 Task: Generate a Rain sound effect using Audacity's tools.
Action: Mouse moved to (137, 21)
Screenshot: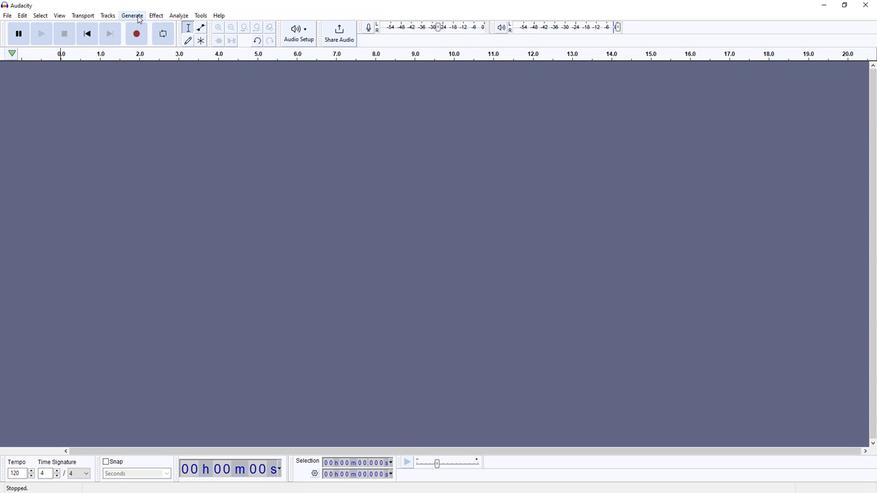 
Action: Mouse pressed left at (137, 21)
Screenshot: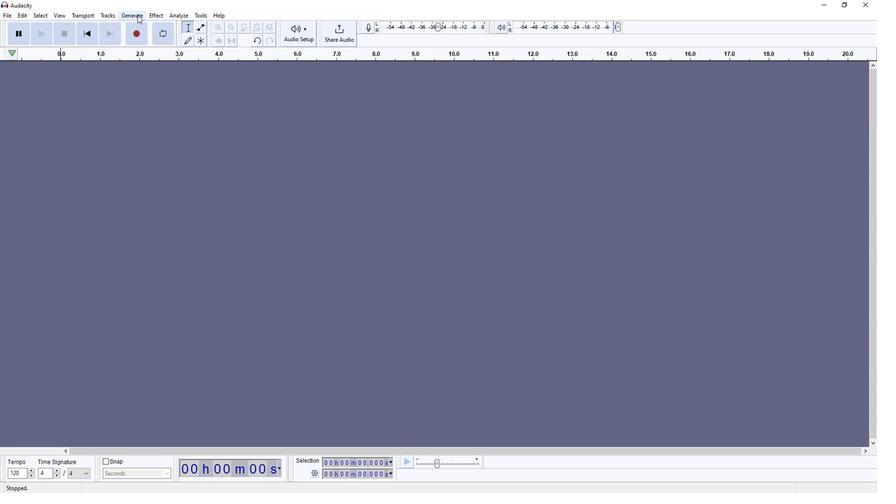 
Action: Mouse moved to (150, 62)
Screenshot: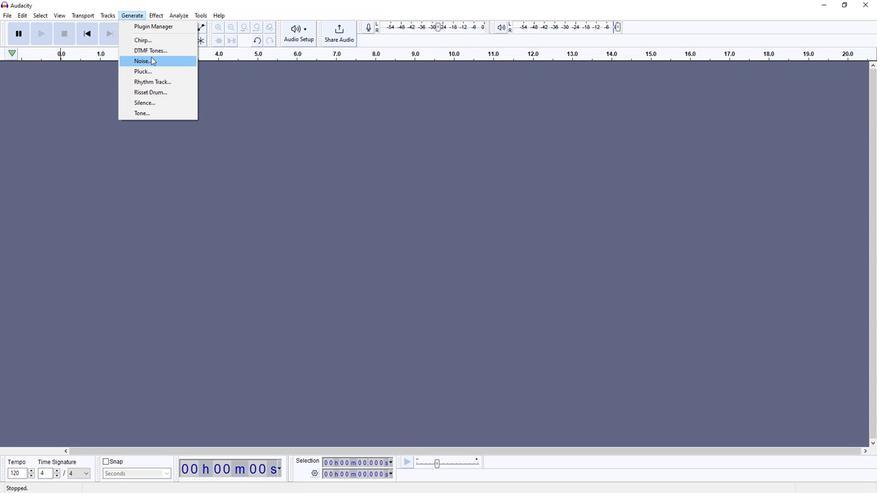 
Action: Mouse pressed left at (150, 62)
Screenshot: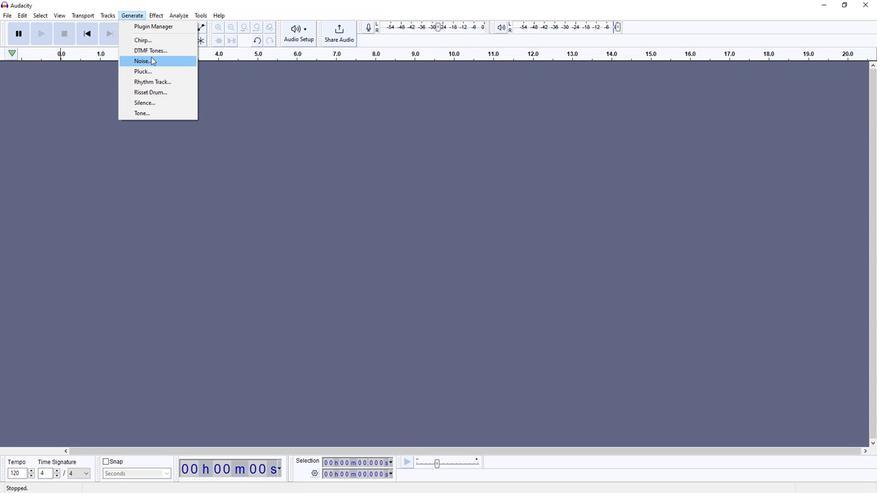 
Action: Mouse moved to (438, 243)
Screenshot: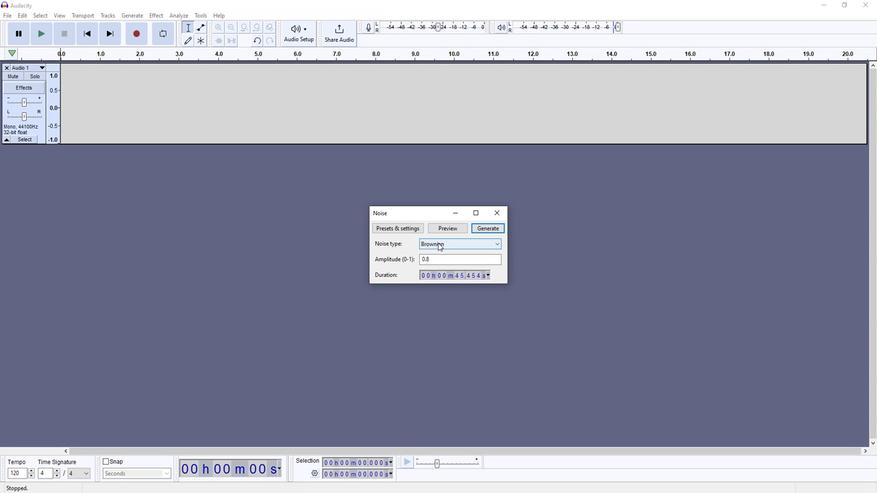 
Action: Mouse pressed left at (438, 243)
Screenshot: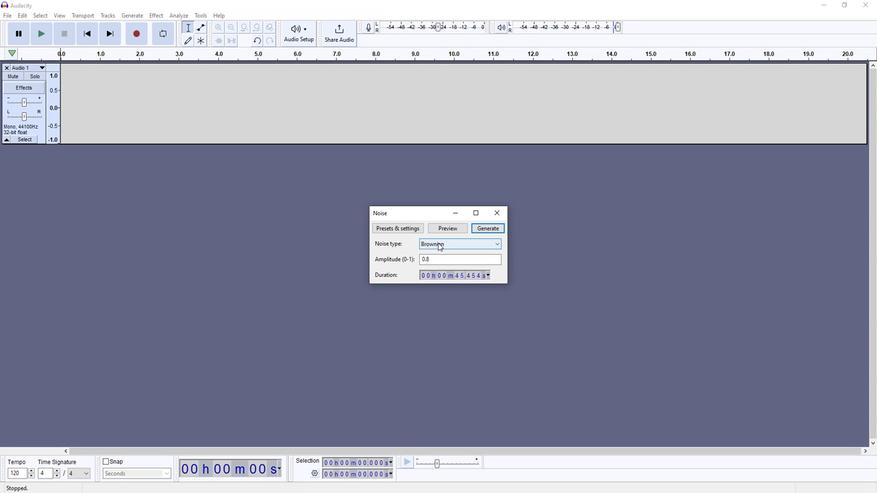 
Action: Mouse moved to (429, 268)
Screenshot: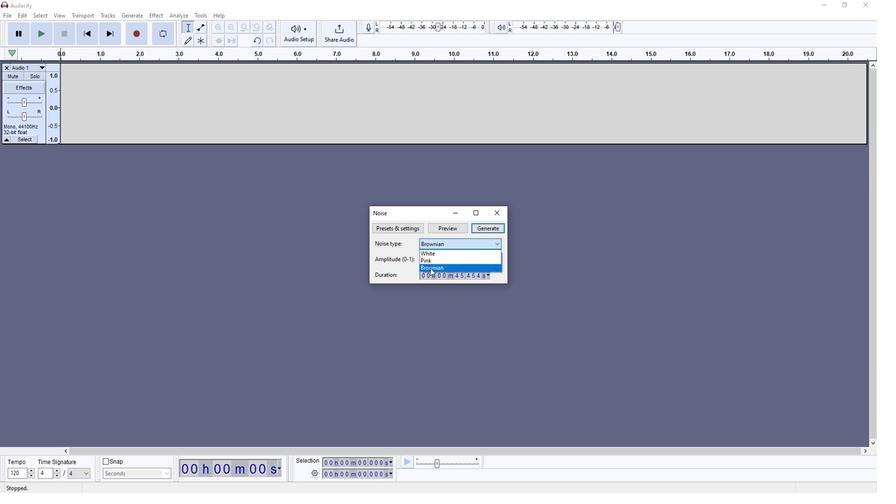 
Action: Mouse pressed left at (429, 268)
Screenshot: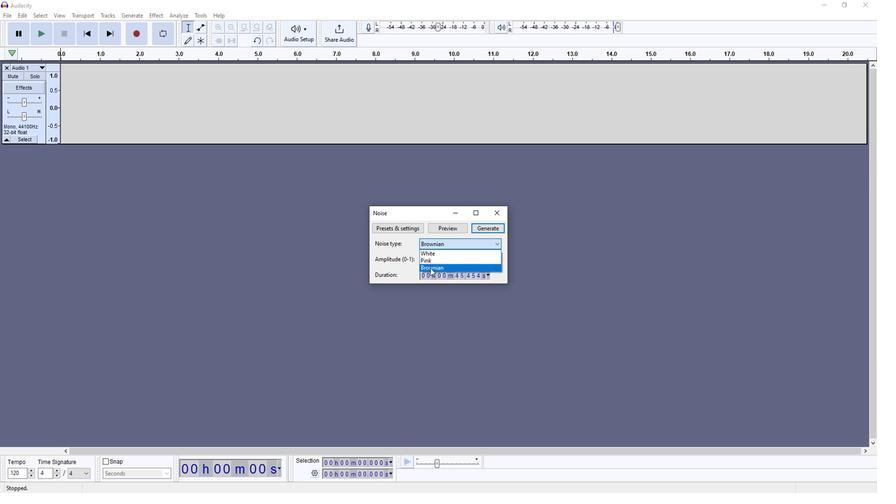 
Action: Mouse moved to (482, 229)
Screenshot: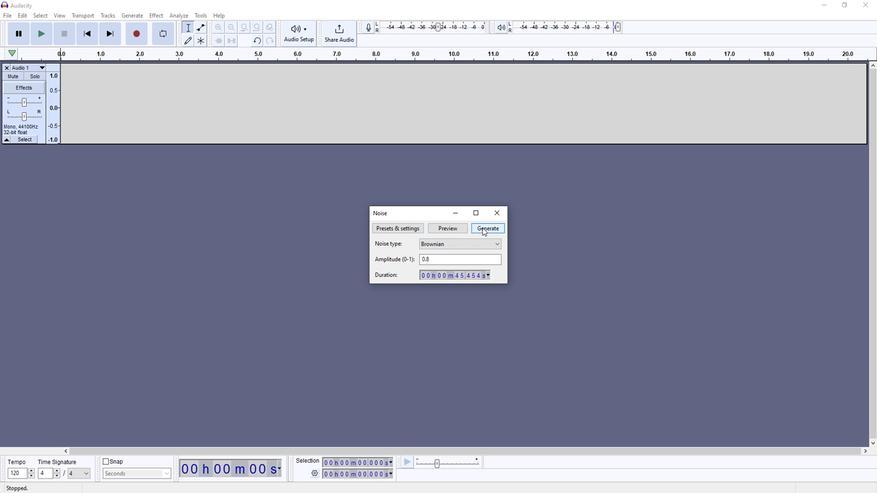 
Action: Mouse pressed left at (482, 229)
Screenshot: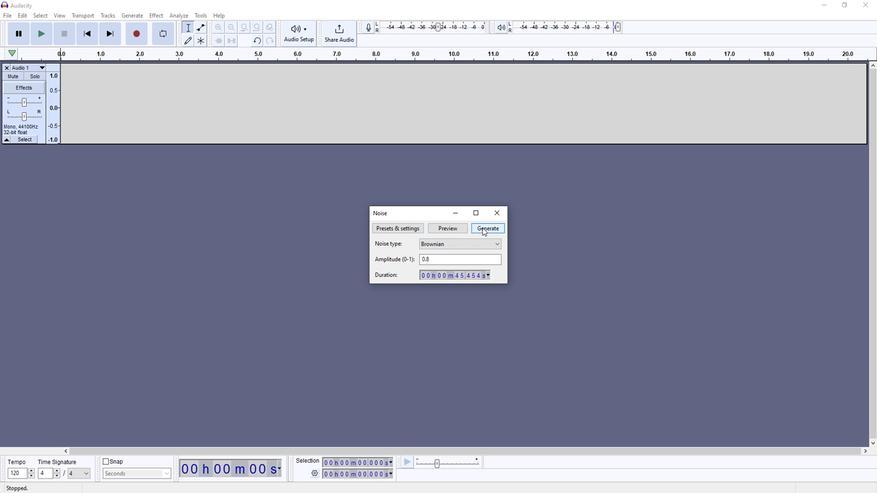
Action: Mouse moved to (41, 30)
Screenshot: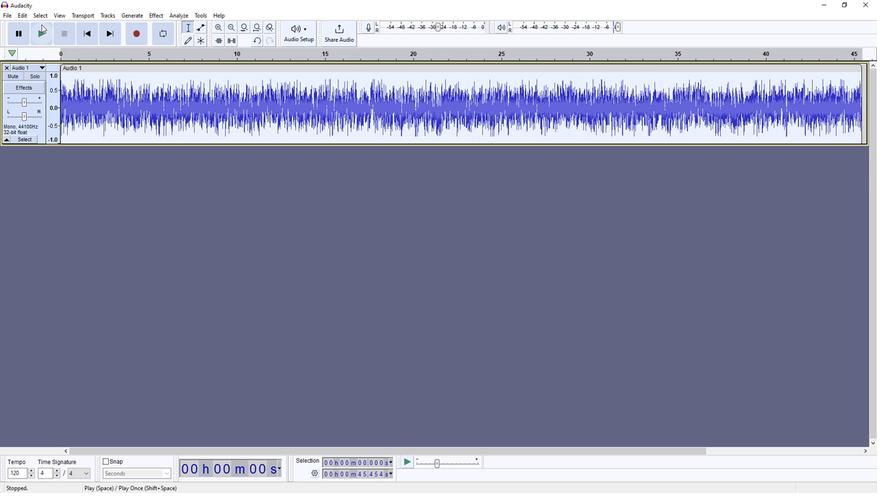 
Action: Mouse pressed left at (41, 30)
Screenshot: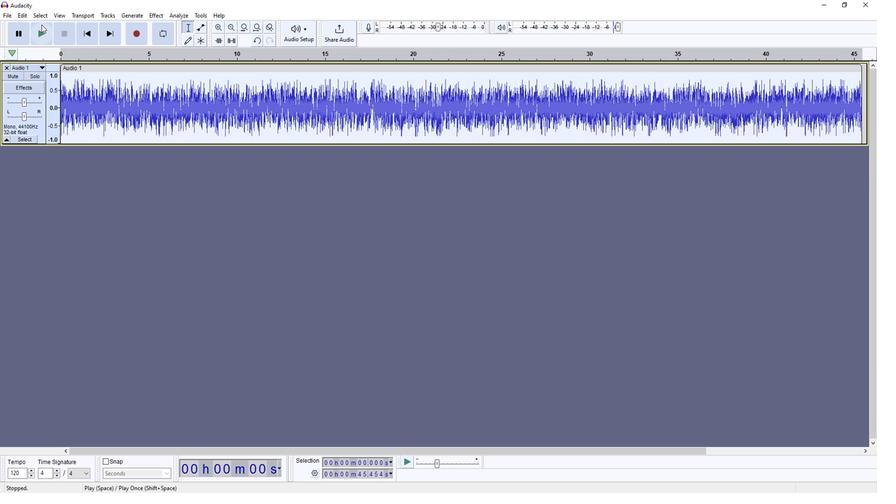 
Action: Mouse moved to (65, 38)
Screenshot: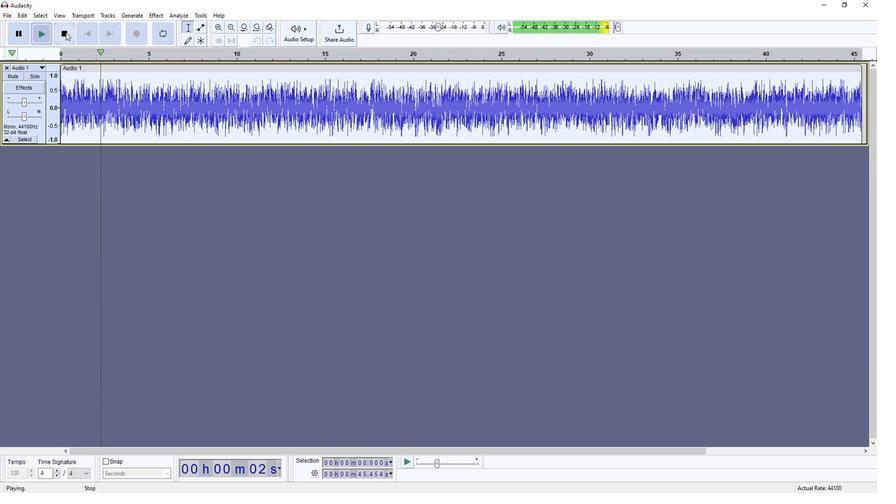
Action: Mouse pressed left at (65, 38)
Screenshot: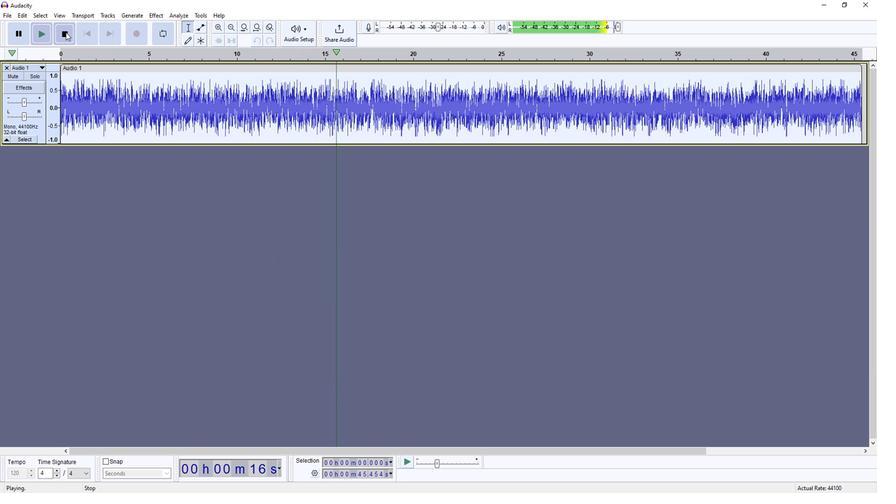 
Action: Mouse moved to (8, 21)
Screenshot: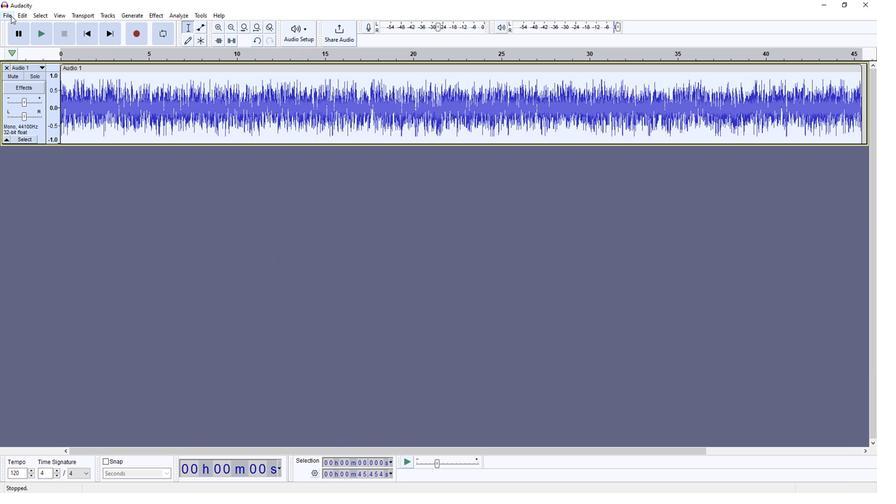 
Action: Mouse pressed left at (8, 21)
Screenshot: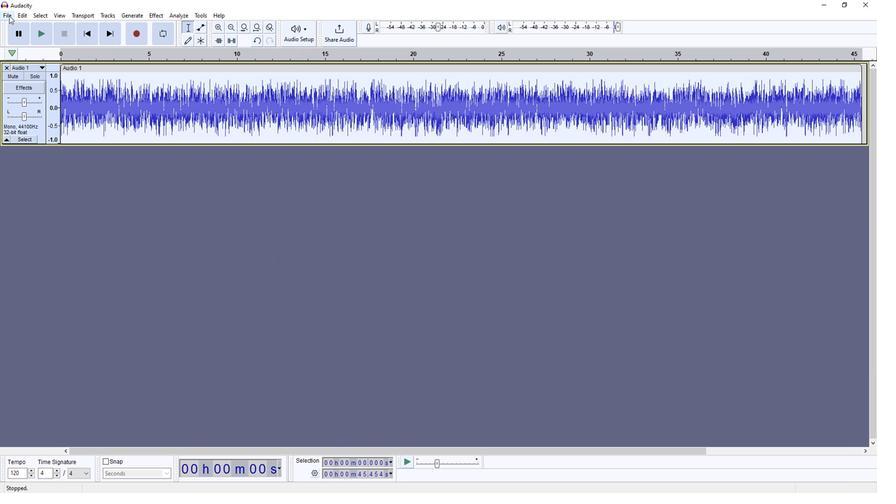 
Action: Mouse moved to (168, 86)
Screenshot: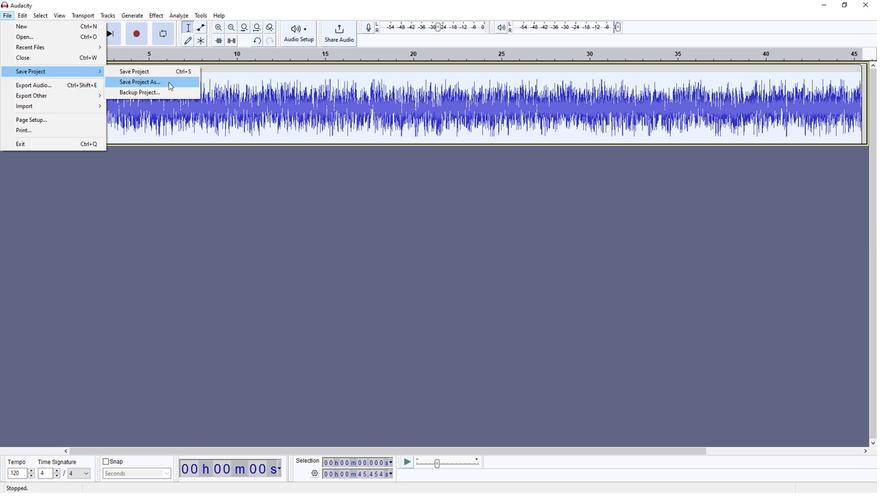 
Action: Mouse pressed left at (168, 86)
Screenshot: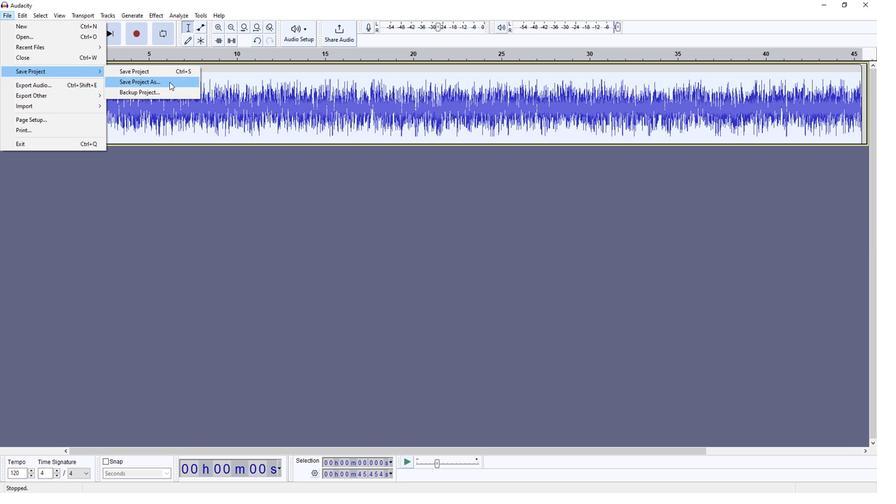 
Action: Mouse moved to (113, 206)
Screenshot: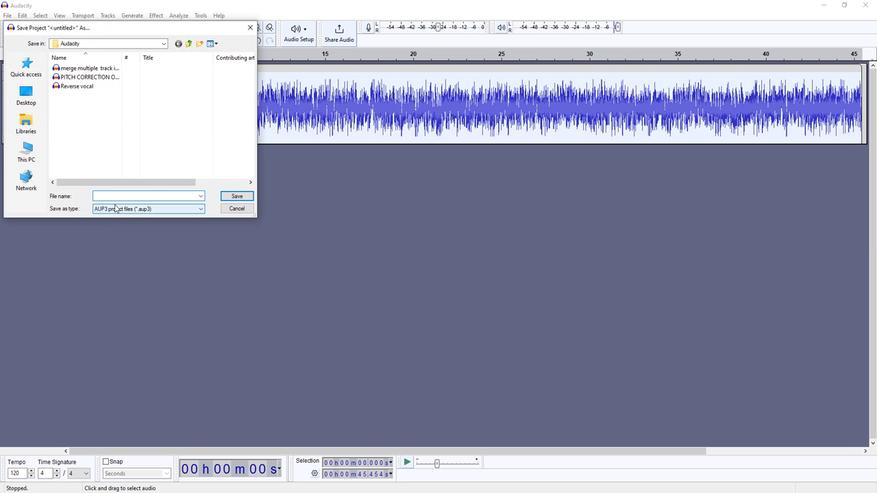 
Action: Key pressed <Key.caps_lock><Key.caps_lock><Key.caps_lock><Key.caps_lock>g<Key.caps_lock>ENERATE<Key.space>A<Key.space>RAIN<Key.space>EFFEV<Key.backspace>CT<Key.space>USING<Key.space>AUDACITY<Key.space>TOOL
Screenshot: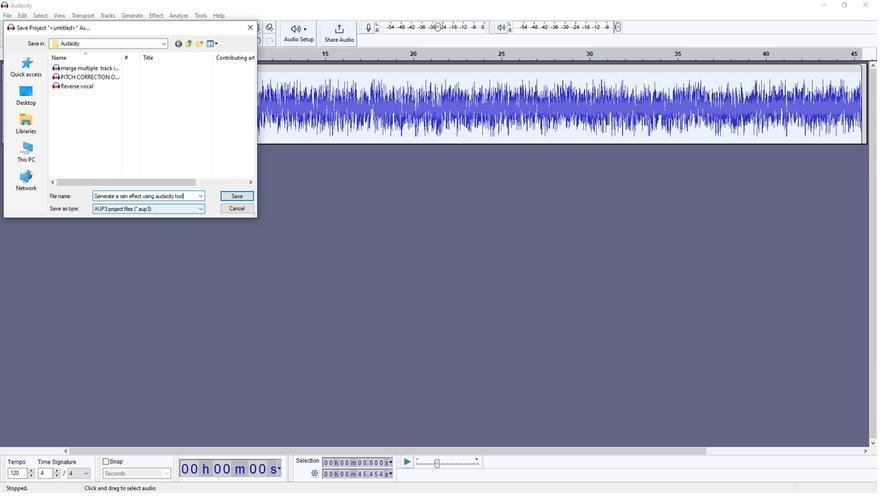 
Action: Mouse moved to (238, 196)
Screenshot: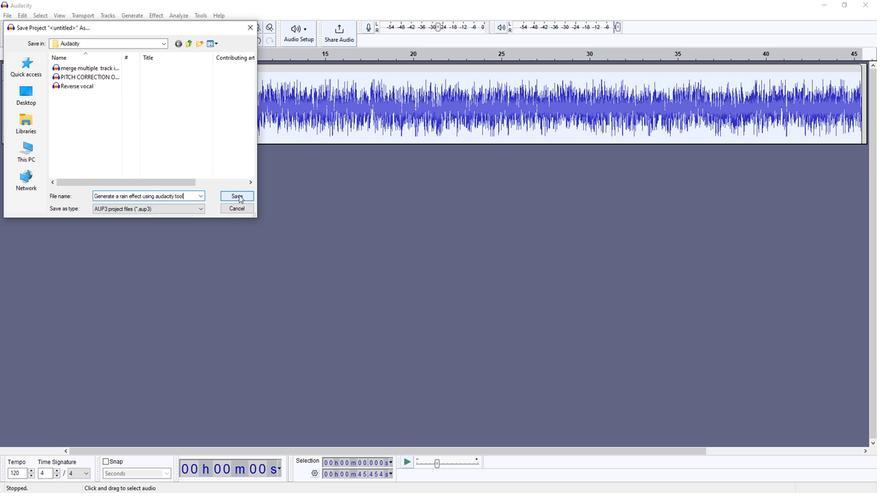 
Action: Mouse pressed left at (238, 196)
Screenshot: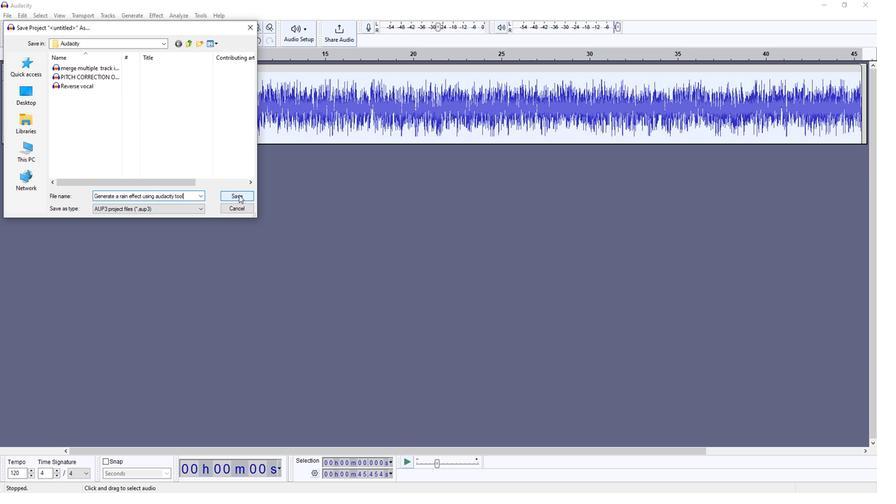 
